 Task: Create New Vendor with Vendor Name: COMPUTER REPAIRS, Billing Address Line1: 347 Snake Hill Ave., Billing Address Line2: Aliquippa, Billing Address Line3: NY 10977
Action: Mouse moved to (139, 25)
Screenshot: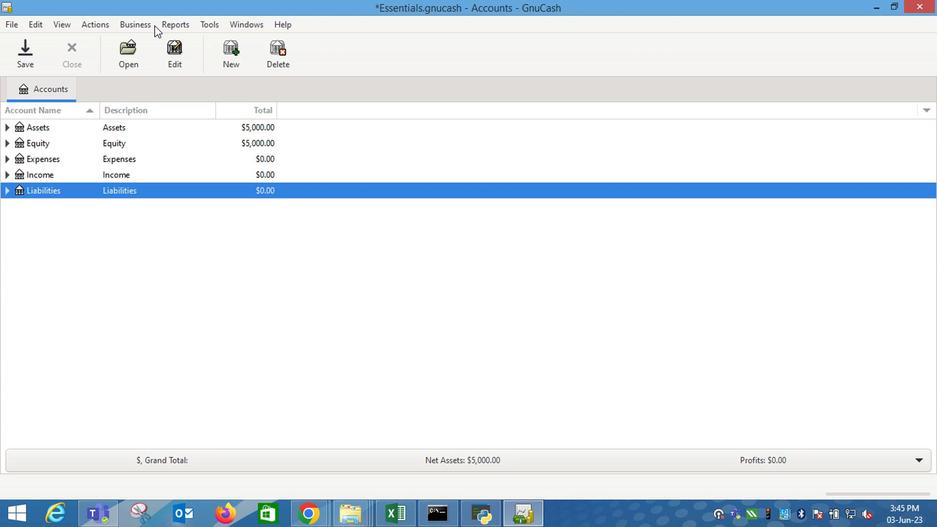 
Action: Mouse pressed left at (139, 25)
Screenshot: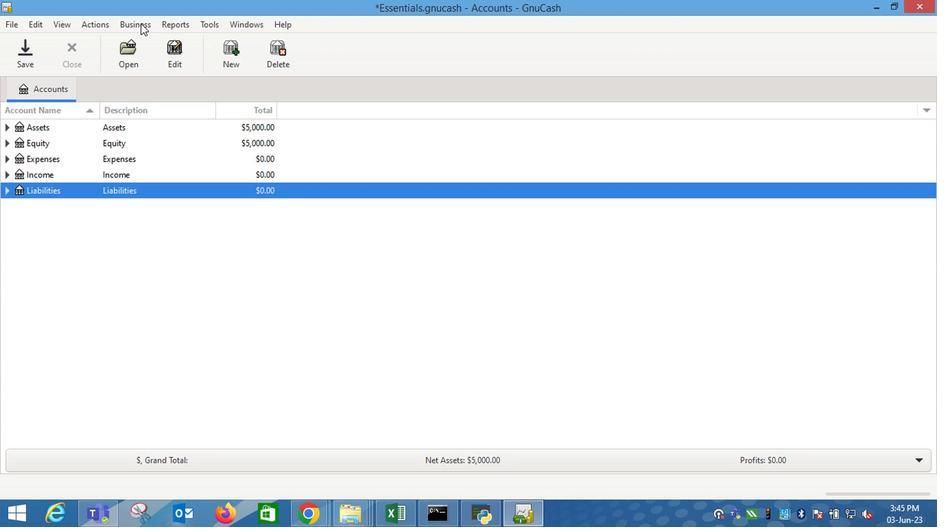 
Action: Mouse moved to (310, 80)
Screenshot: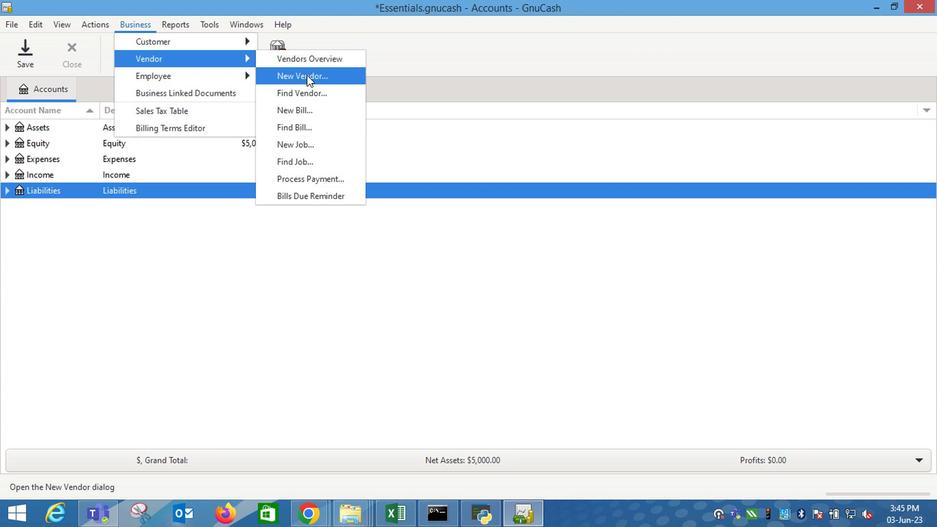 
Action: Mouse pressed left at (310, 80)
Screenshot: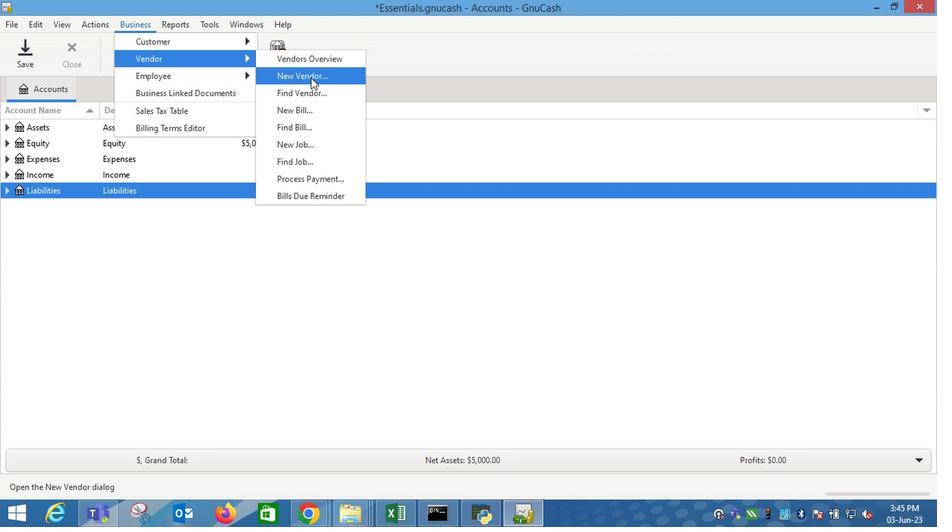 
Action: Mouse moved to (823, 179)
Screenshot: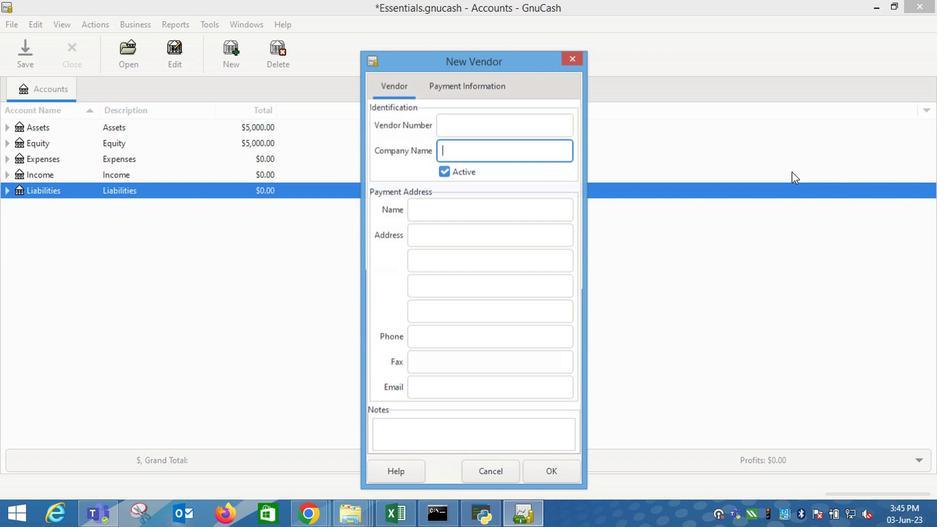 
Action: Key pressed <Key.shift_r>COMPUTER<Key.space><Key.shift_r>REPAIRS<Key.tab><Key.tab><Key.tab>347<Key.space><Key.shift_r><Key.shift_r><Key.shift_r><Key.shift_r><Key.shift_r><Key.shift_r>Snaak<Key.backspace><Key.backspace>ke<Key.space><Key.shift_r>Hill<Key.space><Key.shift_r>Ave.<Key.tab><Key.shift_r>Aliquippa<Key.tab><Key.shift_r>NY<Key.space>10977
Screenshot: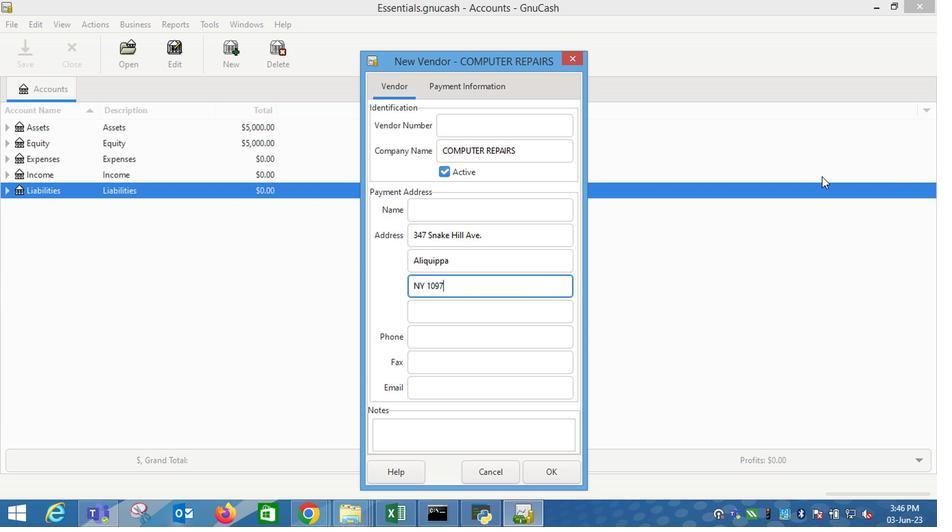 
Action: Mouse moved to (456, 89)
Screenshot: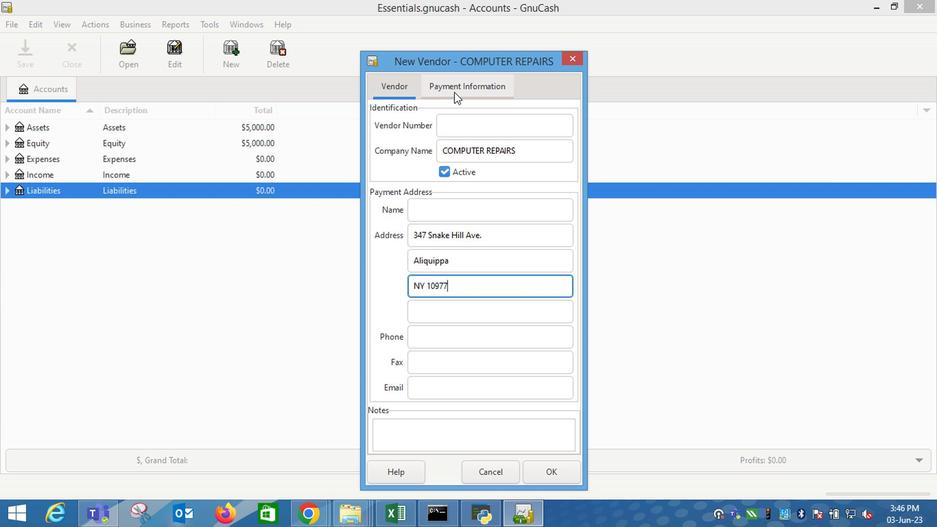 
Action: Mouse pressed left at (456, 89)
Screenshot: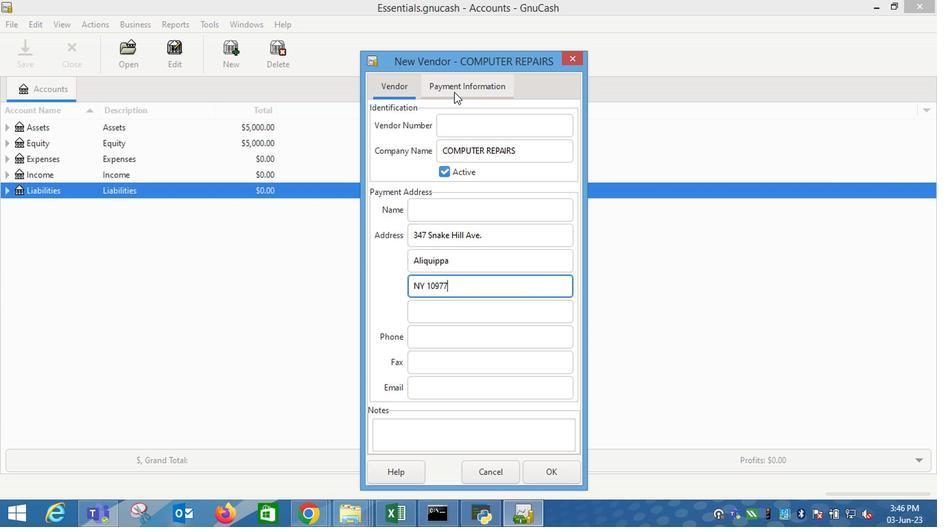 
Action: Mouse moved to (529, 466)
Screenshot: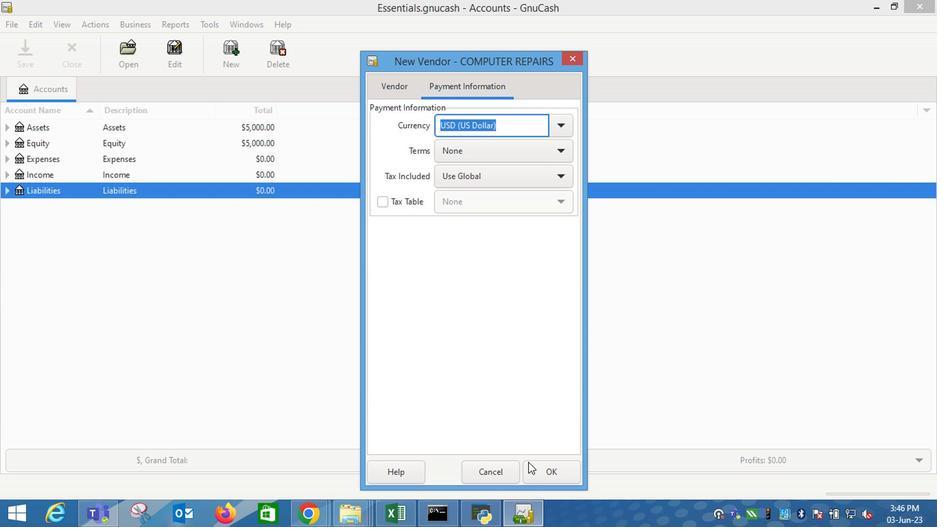 
Action: Mouse pressed left at (529, 466)
Screenshot: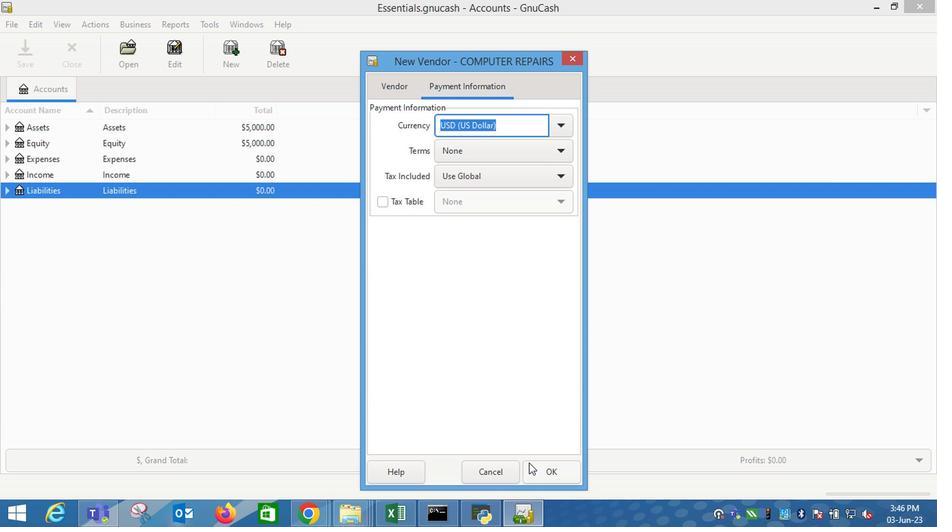 
Action: Mouse moved to (481, 390)
Screenshot: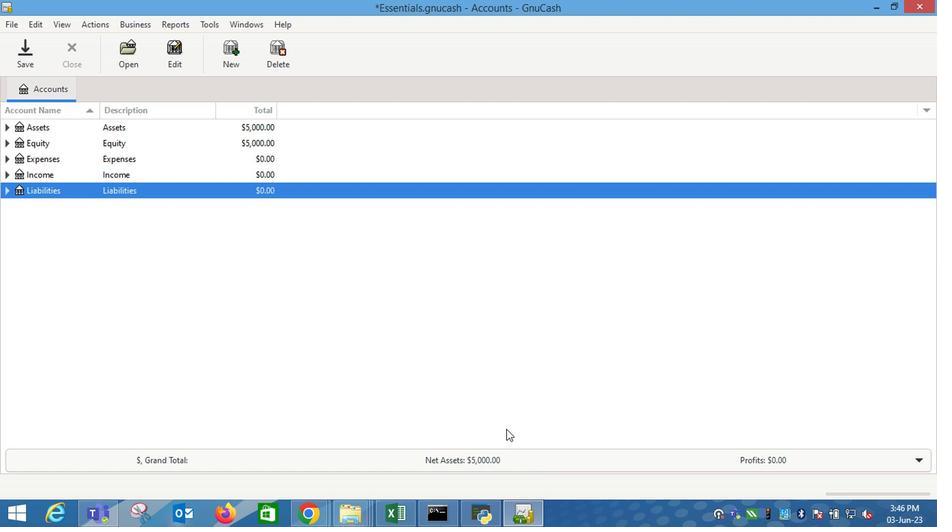 
